 Task: Send an email with the signature Delaney King with the subject 'Meeting minutes' and the message 'I will need to review this proposal before providing a response.' from softage.1@softage.net to softage.8@softage.net,  softage.1@softage.net and softage.9@softage.net with CC to softage.10@softage.net with an attached document Business_case.docx
Action: Key pressed n
Screenshot: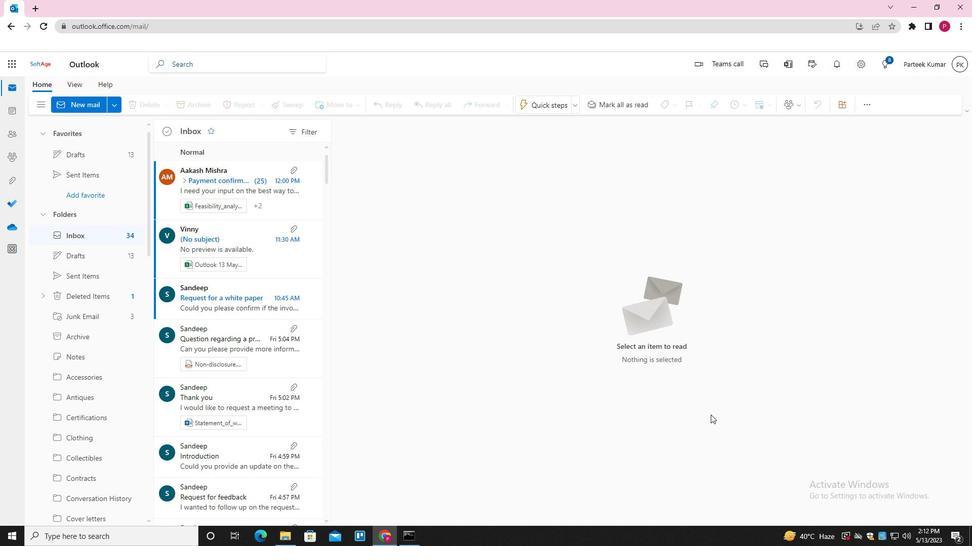 
Action: Mouse moved to (682, 104)
Screenshot: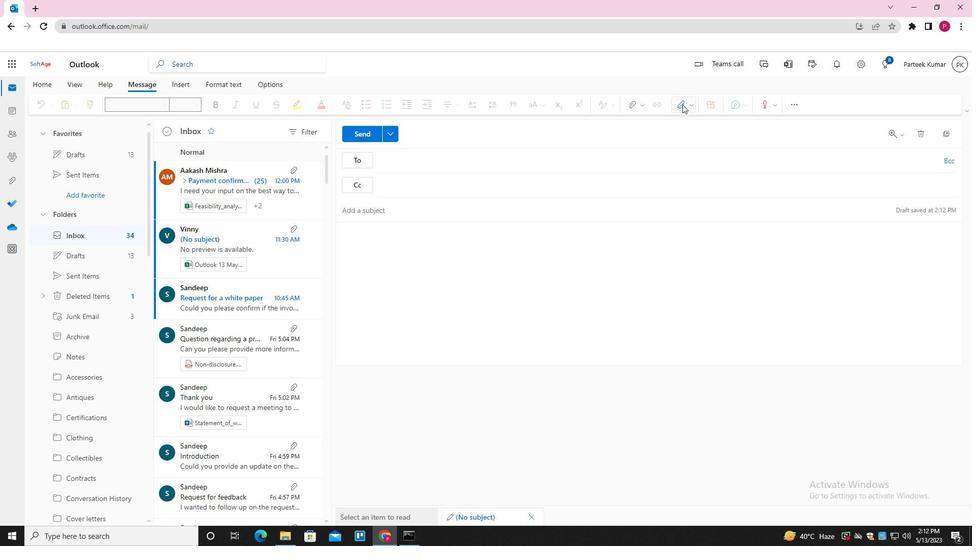 
Action: Mouse pressed left at (682, 104)
Screenshot: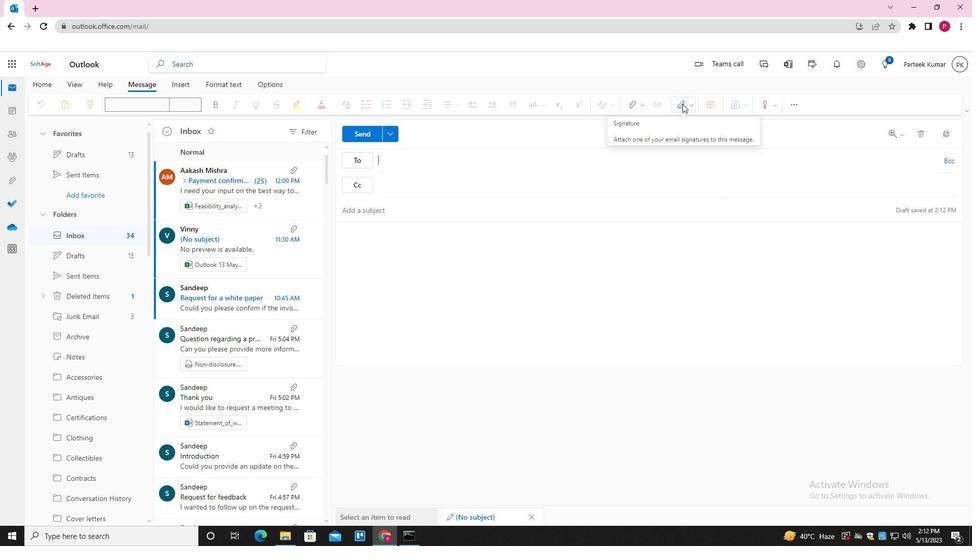 
Action: Mouse moved to (668, 144)
Screenshot: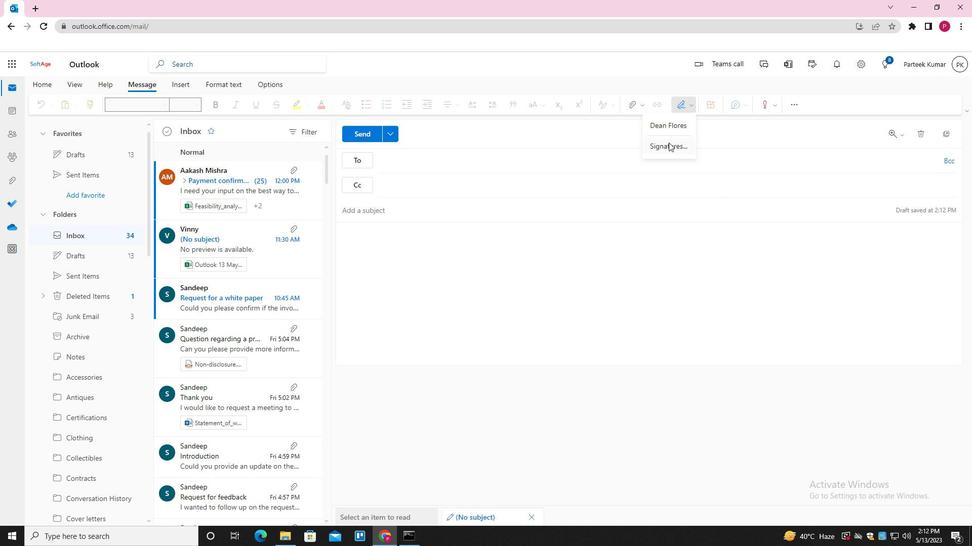 
Action: Mouse pressed left at (668, 144)
Screenshot: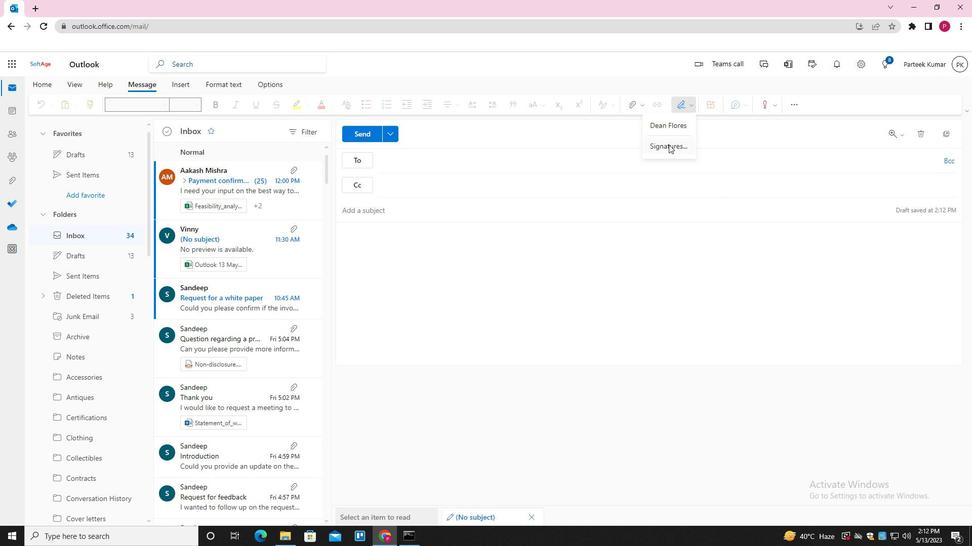 
Action: Mouse moved to (674, 184)
Screenshot: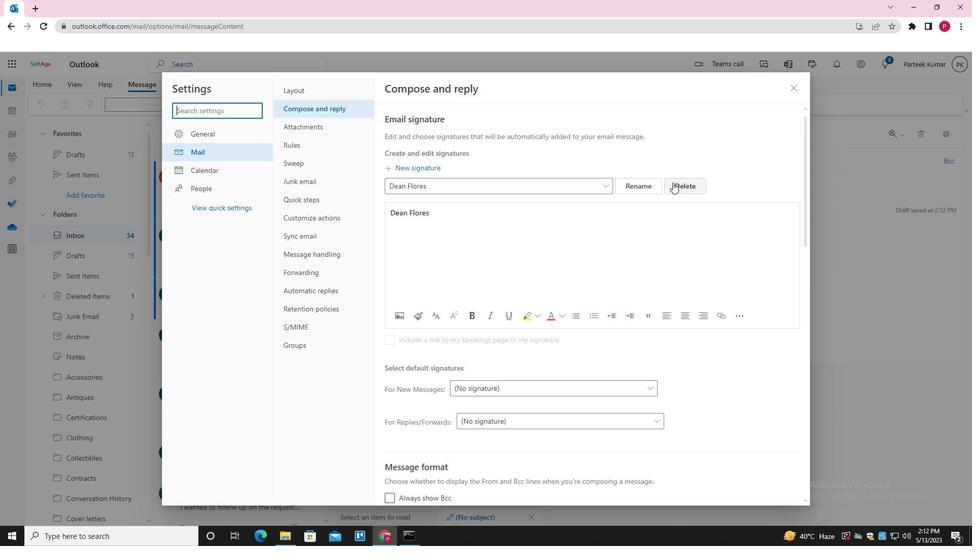 
Action: Mouse pressed left at (674, 184)
Screenshot: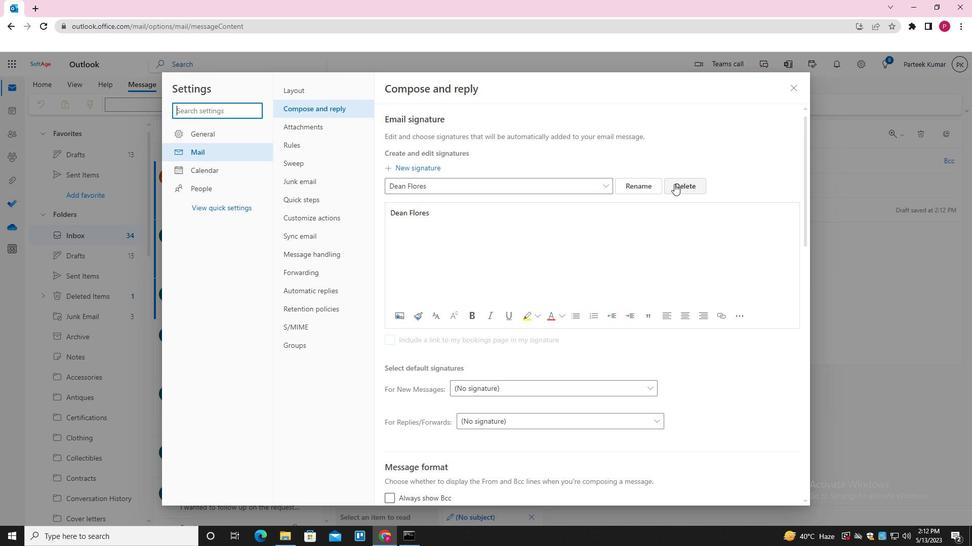 
Action: Mouse moved to (485, 183)
Screenshot: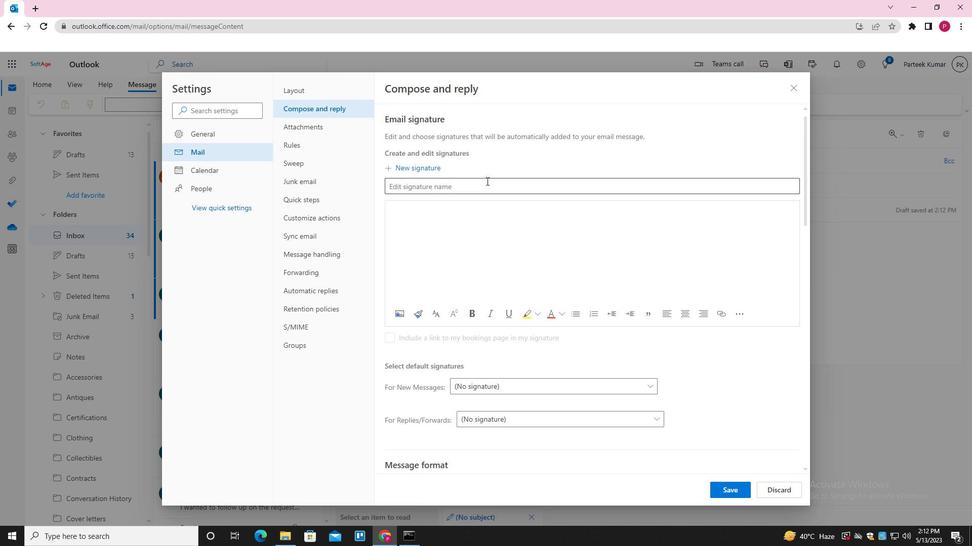 
Action: Mouse pressed left at (485, 183)
Screenshot: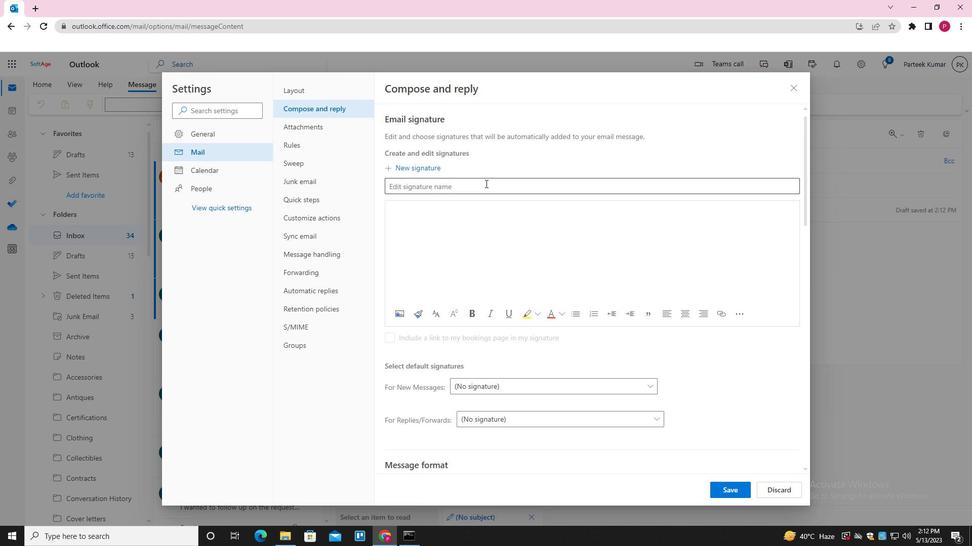 
Action: Key pressed <Key.shift><Key.shift><Key.shift><Key.shift><Key.shift>DELANEY<Key.space><Key.shift_r>KING<Key.space><Key.tab><Key.shift>DELANEY<Key.space><Key.shift_r>KING<Key.space>
Screenshot: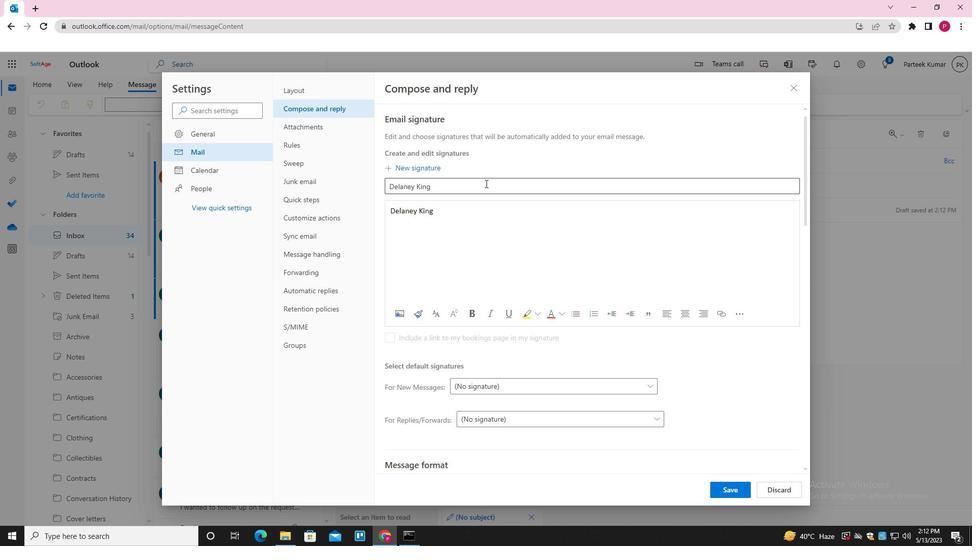 
Action: Mouse moved to (727, 490)
Screenshot: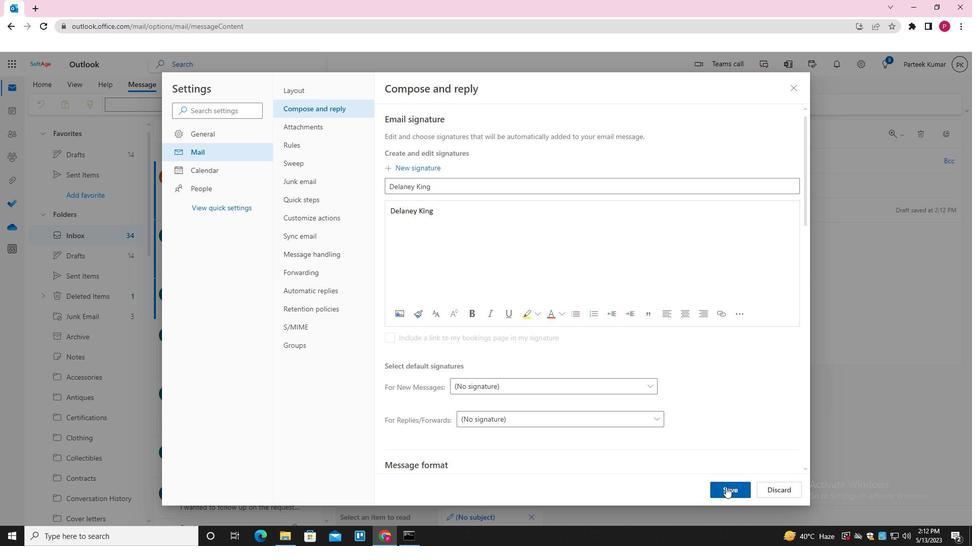 
Action: Mouse pressed left at (727, 490)
Screenshot: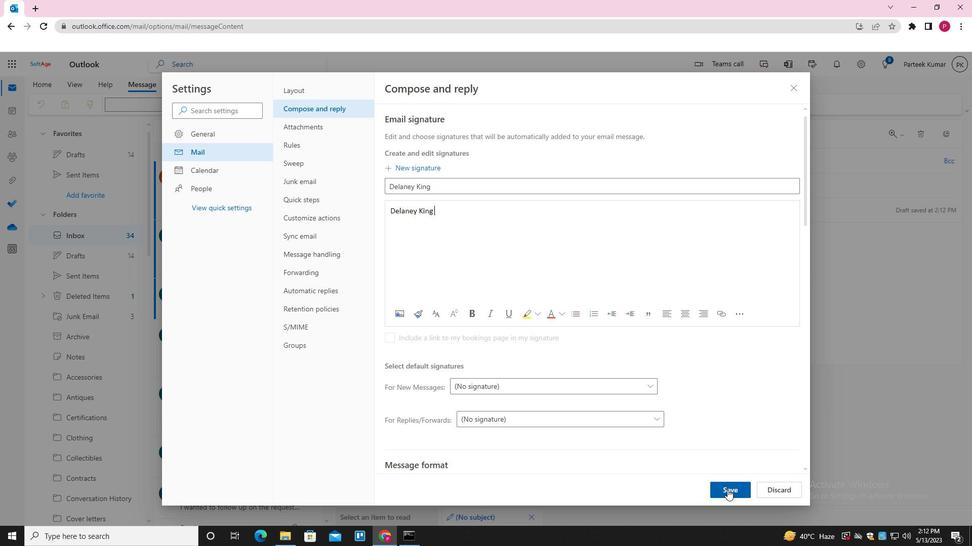 
Action: Mouse moved to (792, 89)
Screenshot: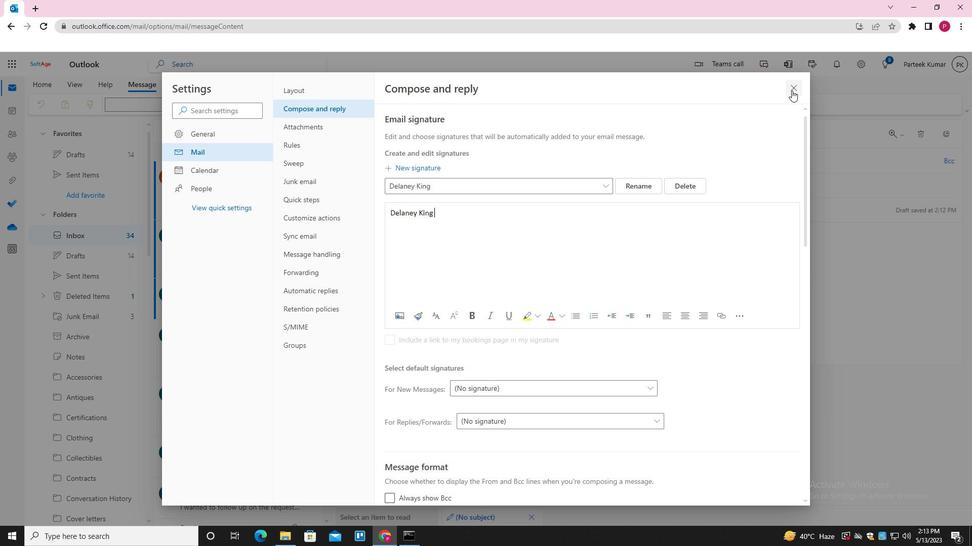 
Action: Mouse pressed left at (792, 89)
Screenshot: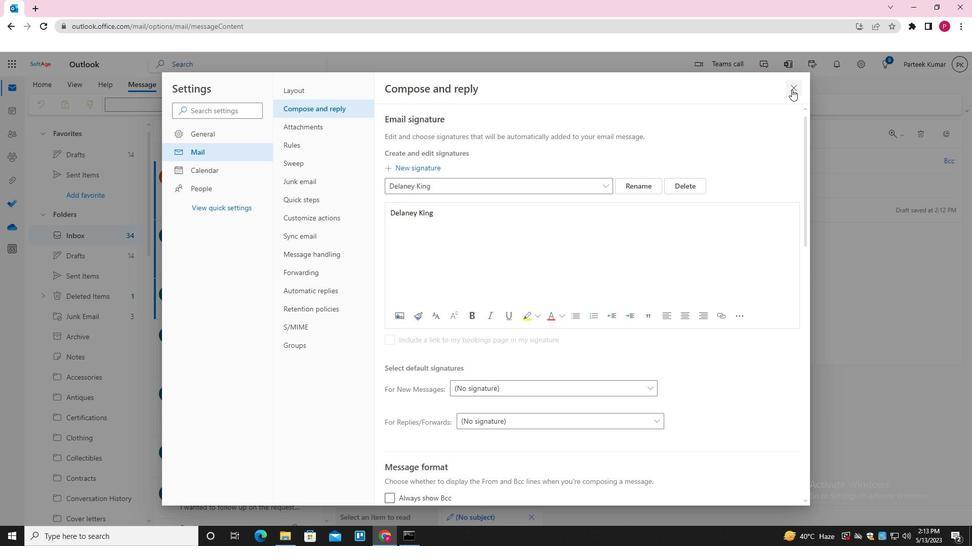 
Action: Mouse moved to (681, 107)
Screenshot: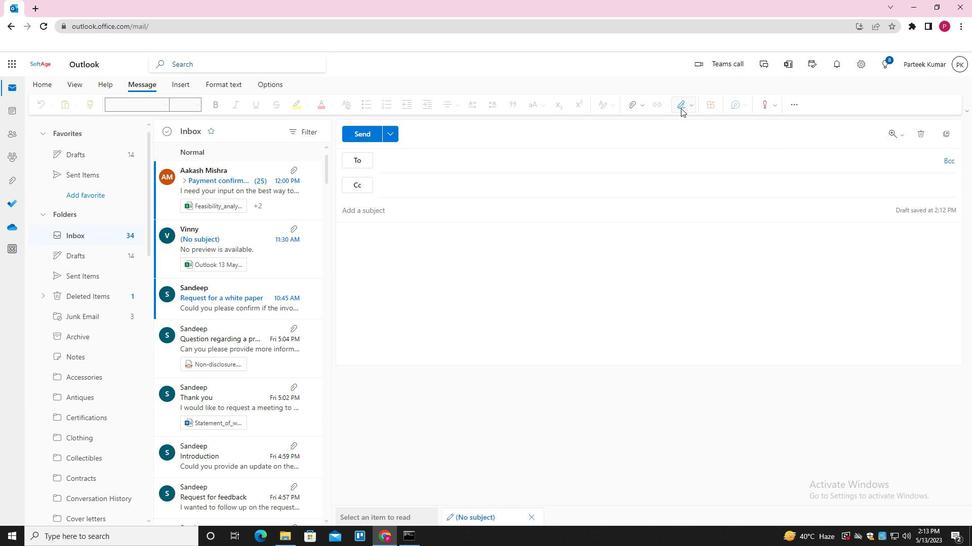
Action: Mouse pressed left at (681, 107)
Screenshot: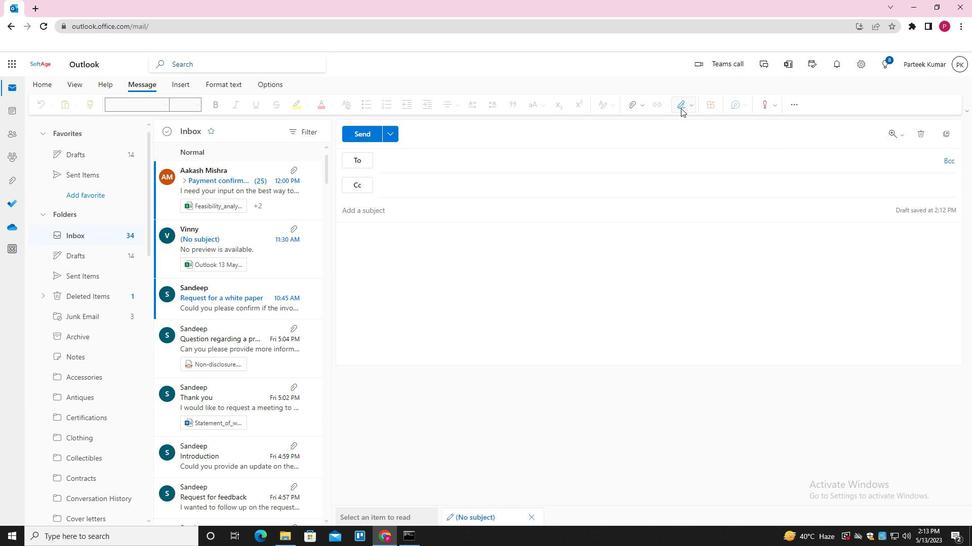 
Action: Mouse moved to (666, 127)
Screenshot: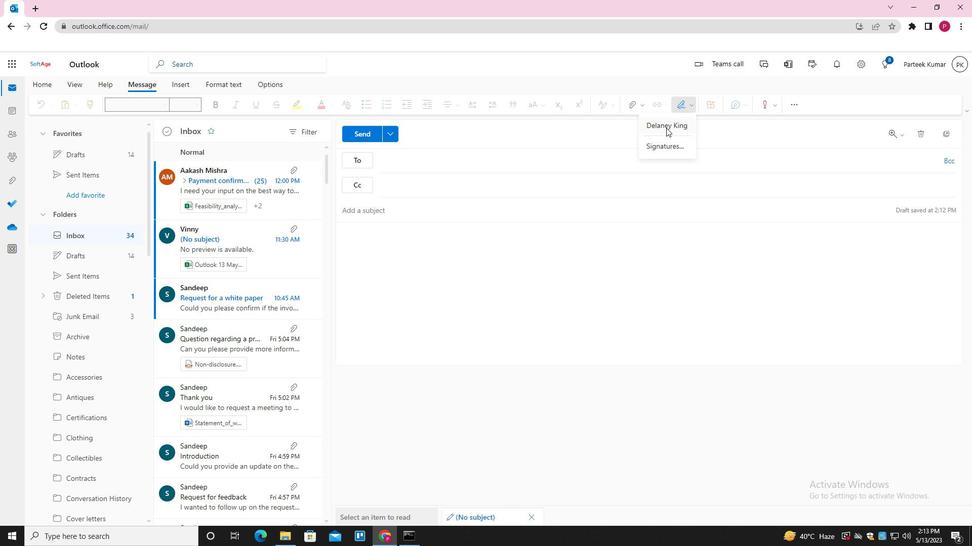 
Action: Mouse pressed left at (666, 127)
Screenshot: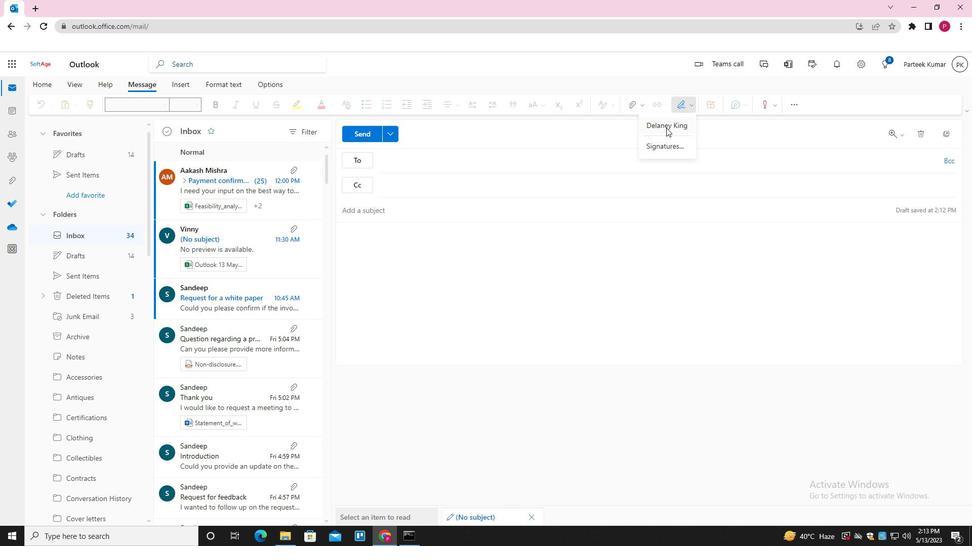 
Action: Mouse moved to (425, 210)
Screenshot: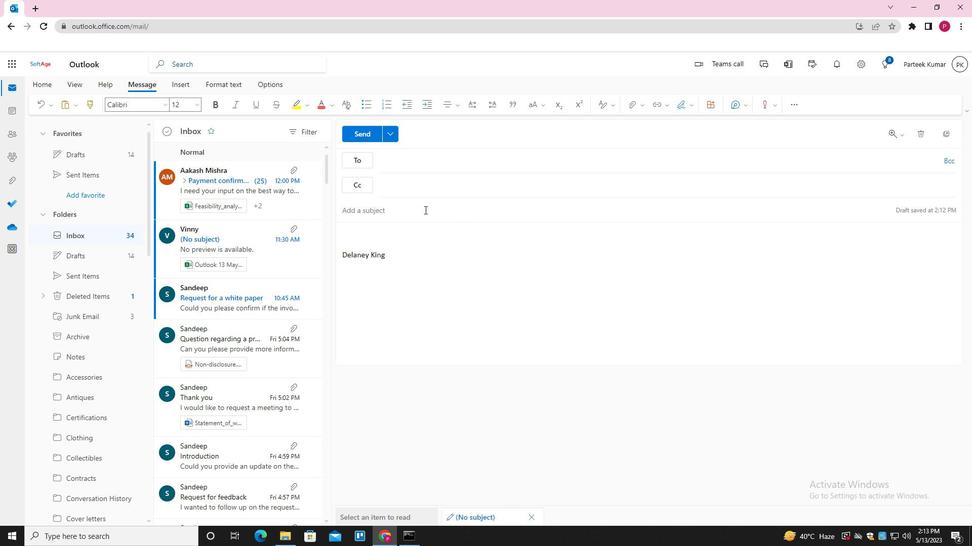 
Action: Mouse pressed left at (425, 210)
Screenshot: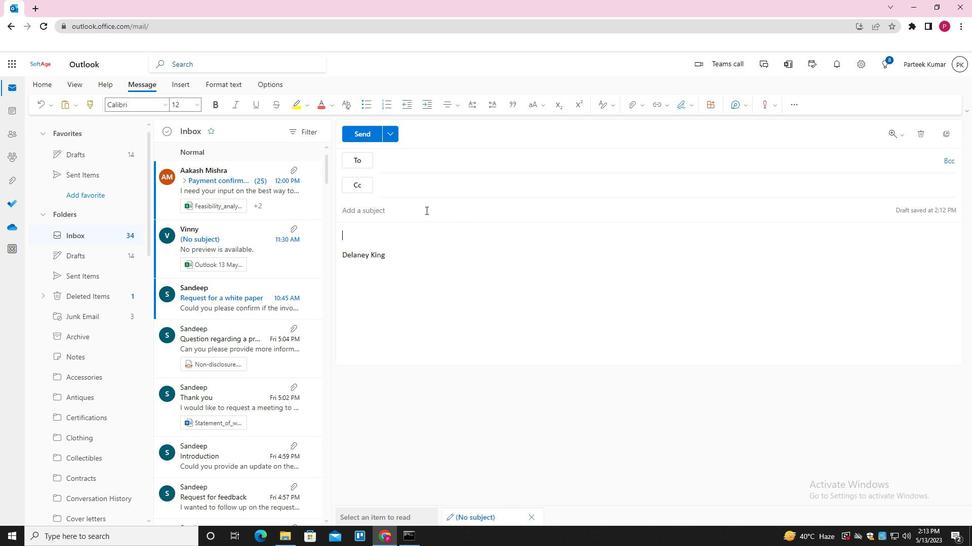
Action: Key pressed <Key.shift_r>MEETING<Key.space>MINITES<Key.backspace><Key.backspace><Key.backspace><Key.backspace>UTES<Key.space><Key.tab><Key.shift_r>I<Key.space>WILL<Key.space>NEED<Key.space>TO<Key.space>REVIEW<Key.space>THIS<Key.space>PROPOSAL<Key.space>BEFORE<Key.space>PROVIDING<Key.space>A<Key.space>RESPONSE<Key.space>
Screenshot: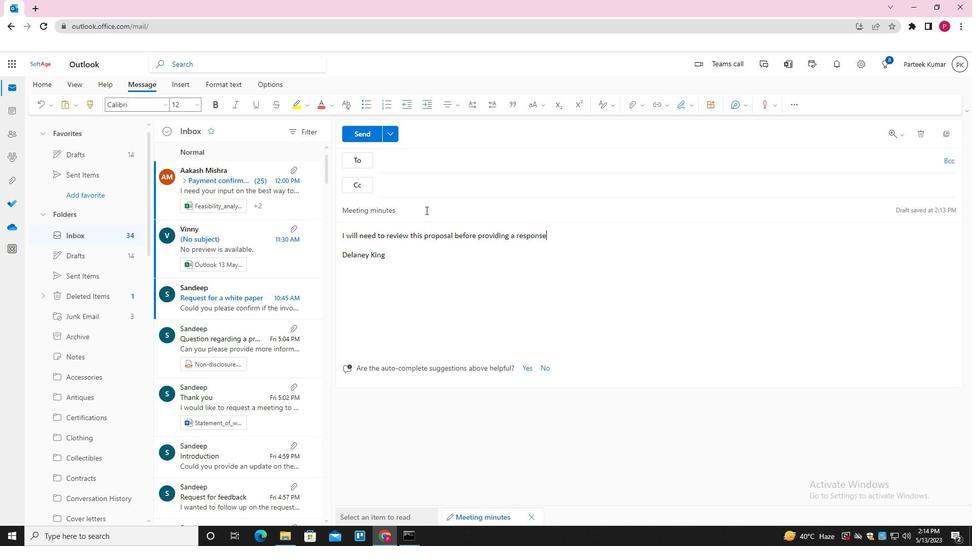 
Action: Mouse moved to (455, 163)
Screenshot: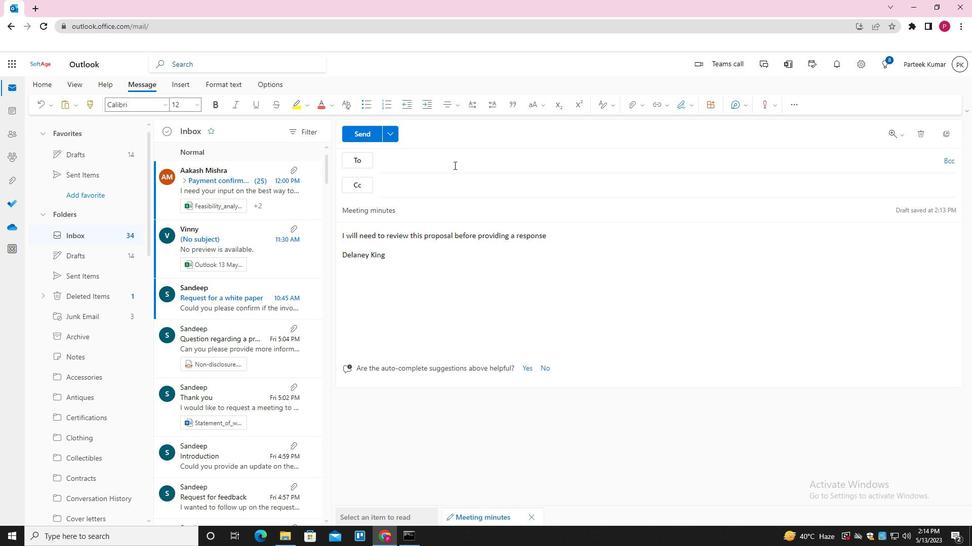 
Action: Mouse pressed left at (455, 163)
Screenshot: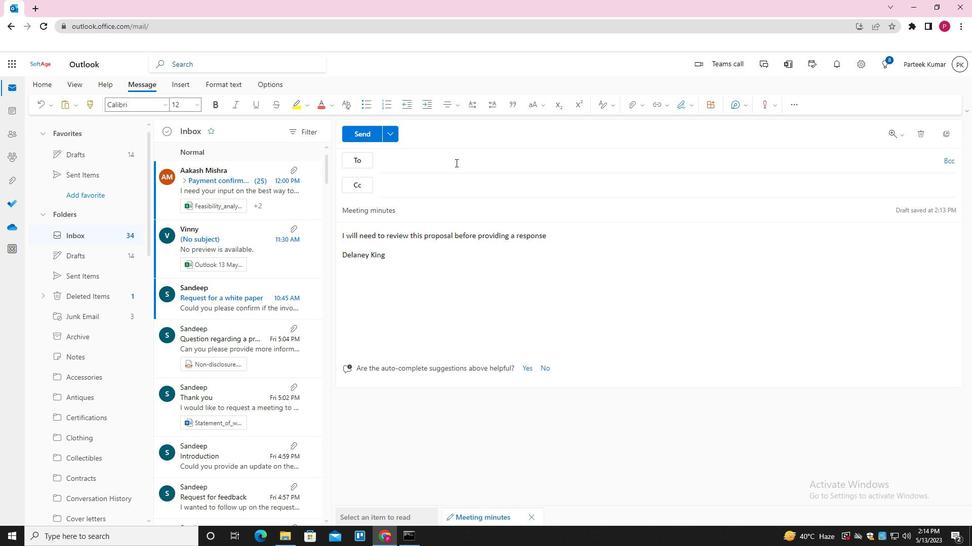
Action: Key pressed SOFTAGE.8<Key.shift>@SOFTAGE.NET<Key.enter>SOFTAGE.1<Key.shift>@SOFTAGE.NET<Key.enter>SOFTAGE.9<Key.shift>@SOFTAGE.NET<Key.enter><Key.tab>SOFTAGE.10<Key.shift>@SOFTAGE.NET<Key.enter>
Screenshot: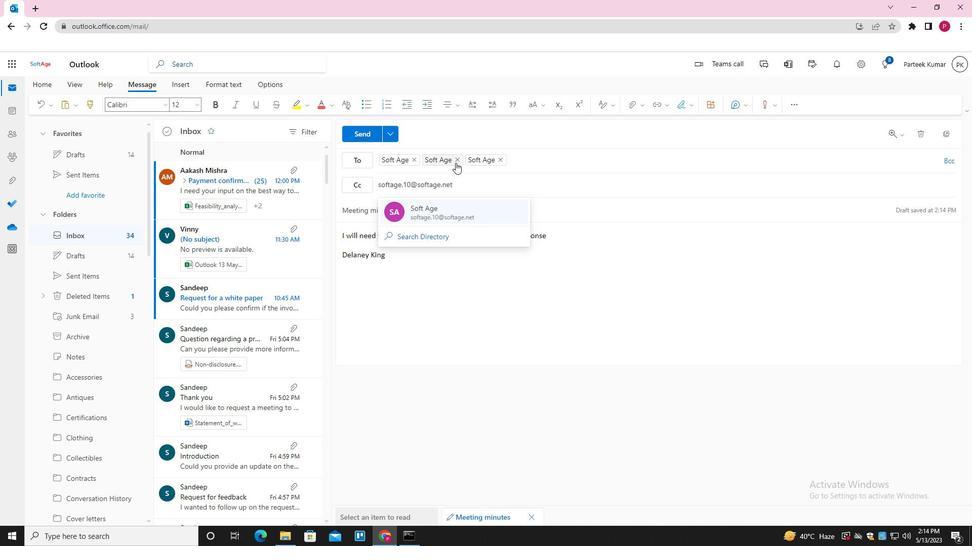 
Action: Mouse moved to (631, 103)
Screenshot: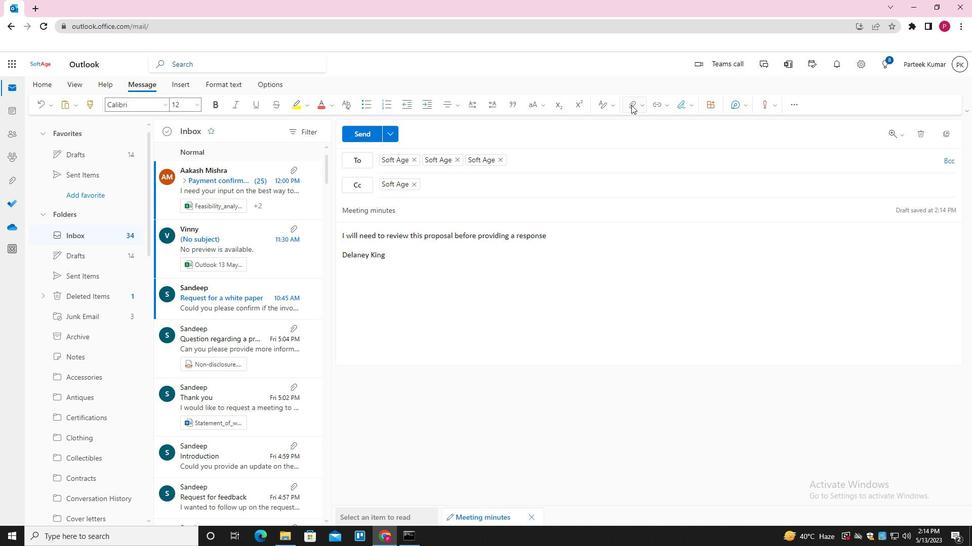 
Action: Mouse pressed left at (631, 103)
Screenshot: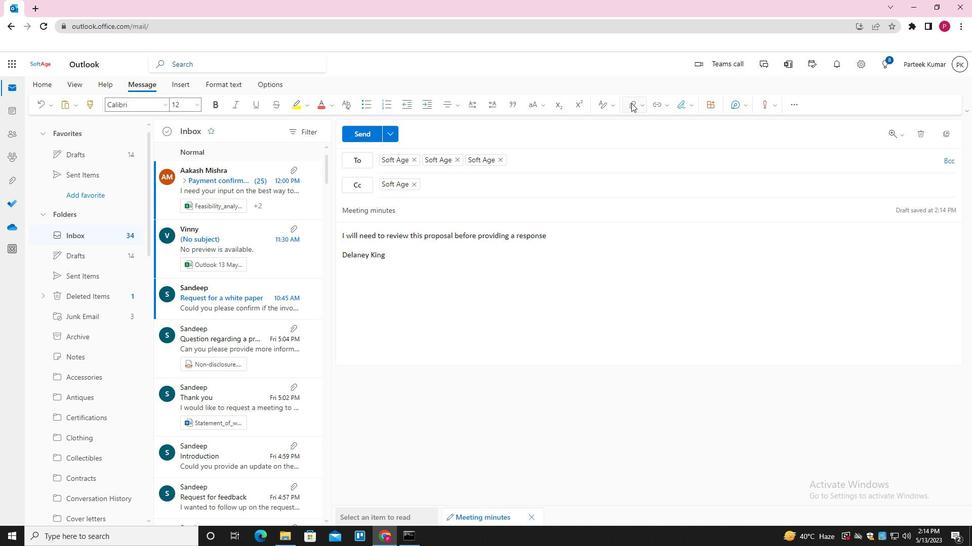 
Action: Mouse moved to (607, 124)
Screenshot: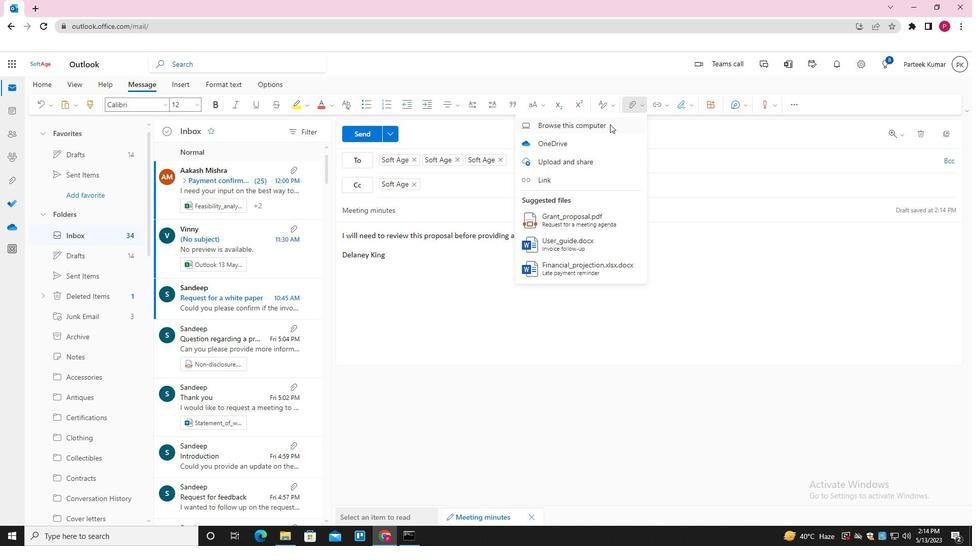 
Action: Mouse pressed left at (607, 124)
Screenshot: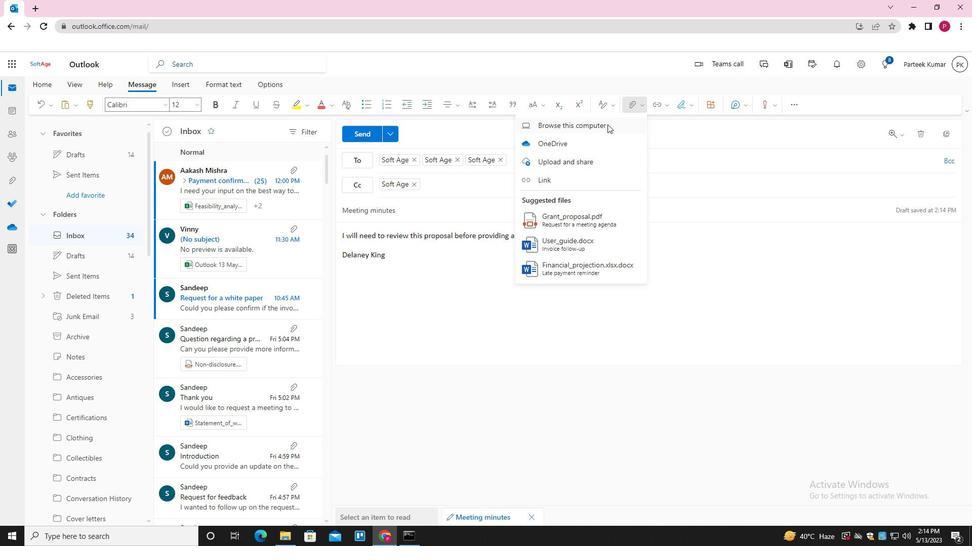 
Action: Mouse moved to (175, 88)
Screenshot: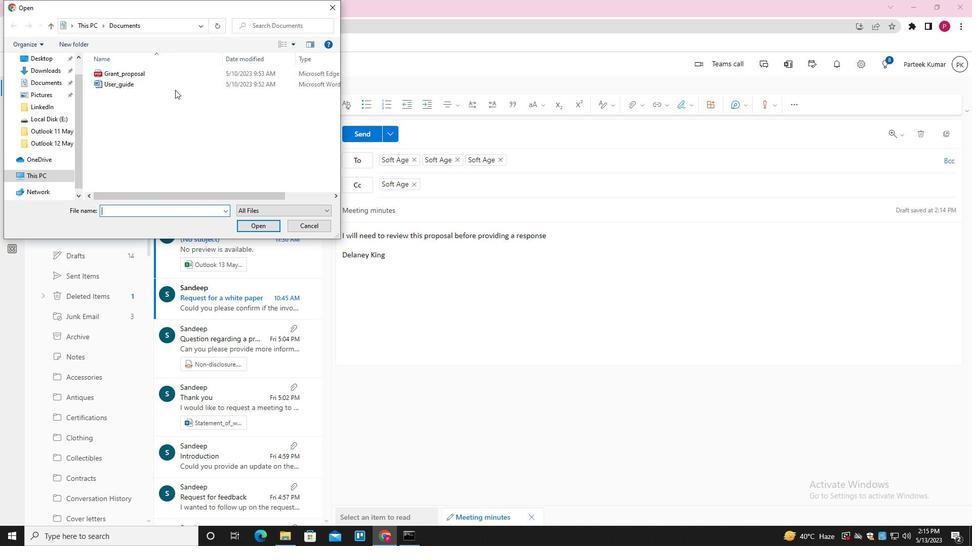 
Action: Mouse pressed left at (175, 88)
Screenshot: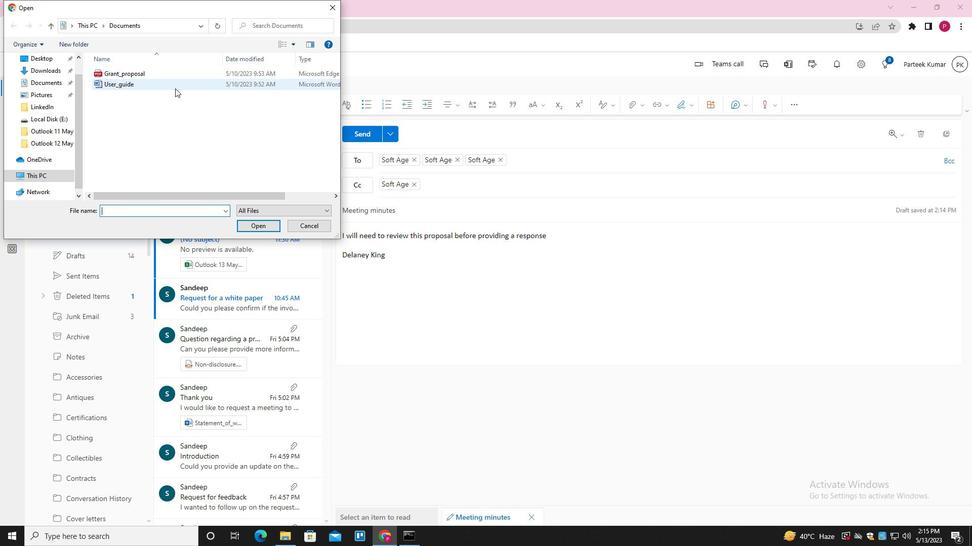 
Action: Key pressed <Key.f2><Key.shift_r>BUSIB<Key.backspace>MESS<Key.shift_r><Key.shift_r><Key.shift_r><Key.shift_r>_CASE<Key.space><Key.enter>
Screenshot: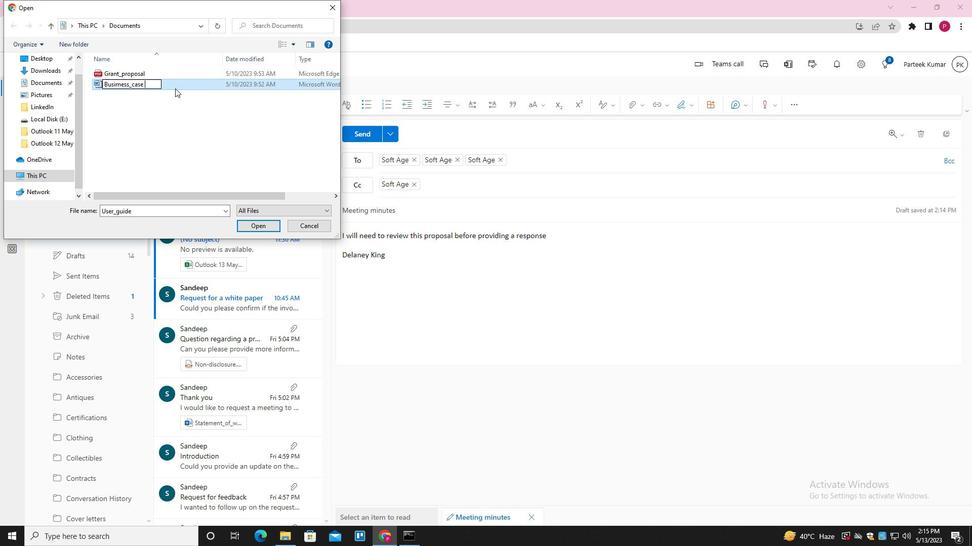 
Action: Mouse pressed left at (175, 88)
Screenshot: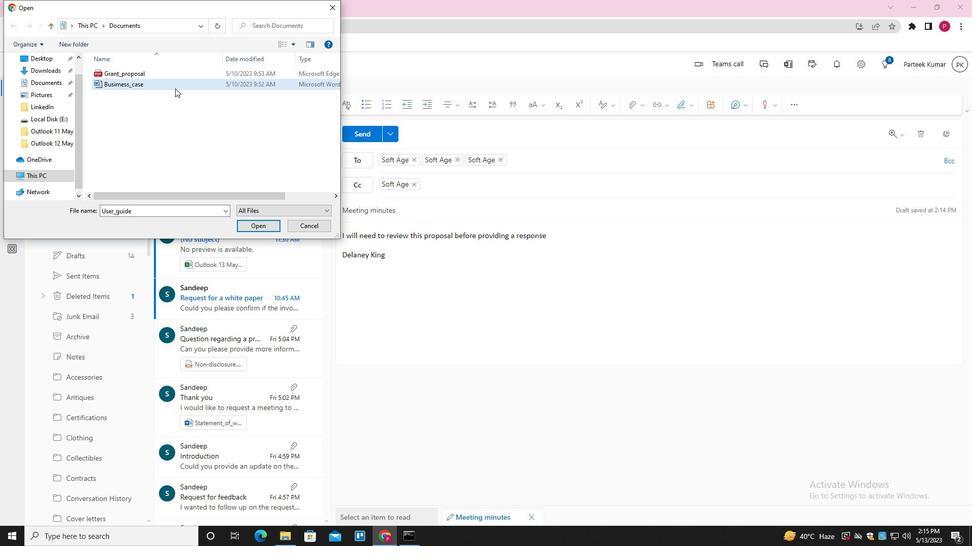 
Action: Mouse moved to (252, 224)
Screenshot: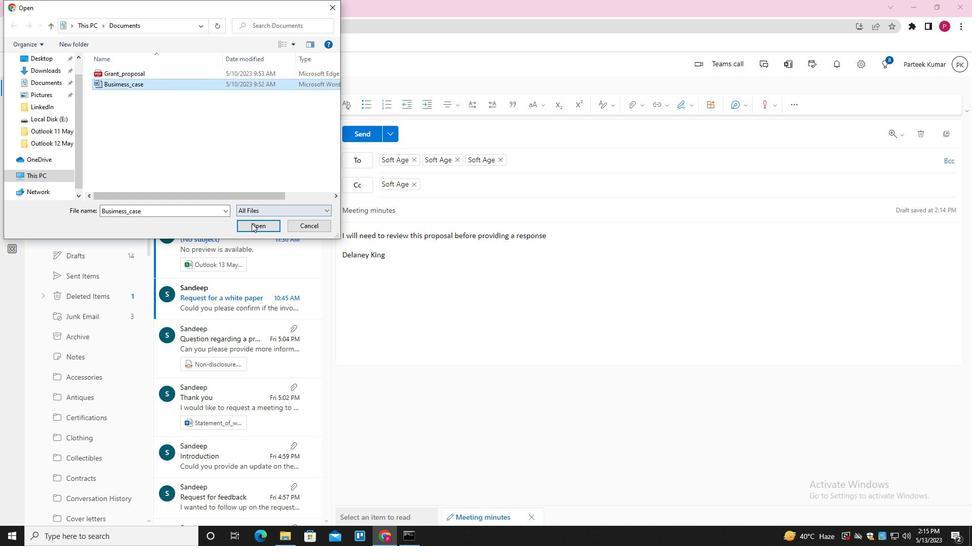 
Action: Mouse pressed left at (252, 224)
Screenshot: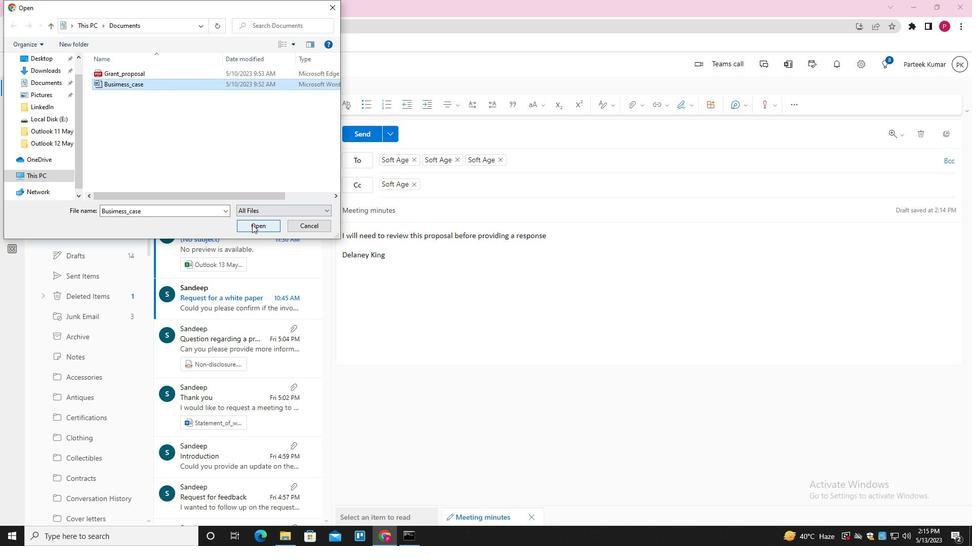 
Action: Mouse moved to (366, 134)
Screenshot: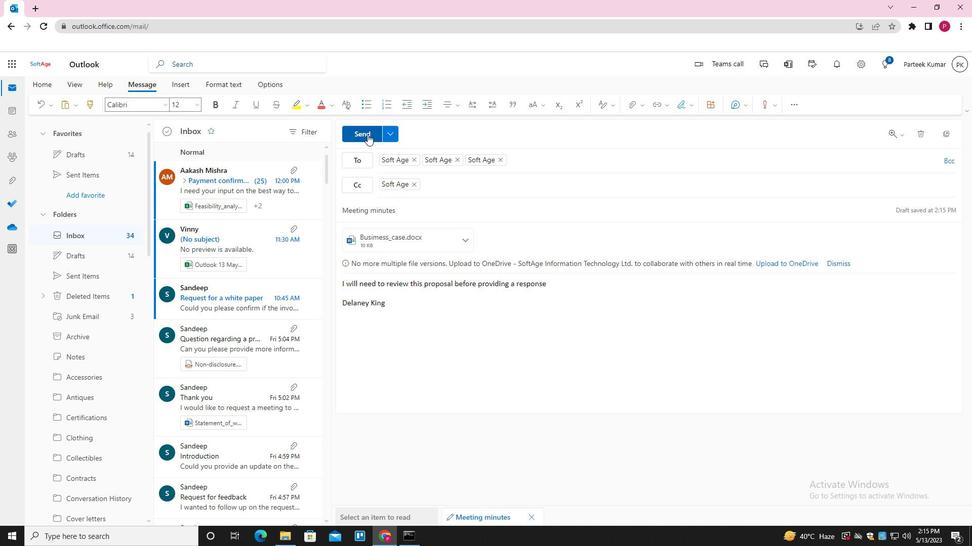 
Action: Mouse pressed left at (366, 134)
Screenshot: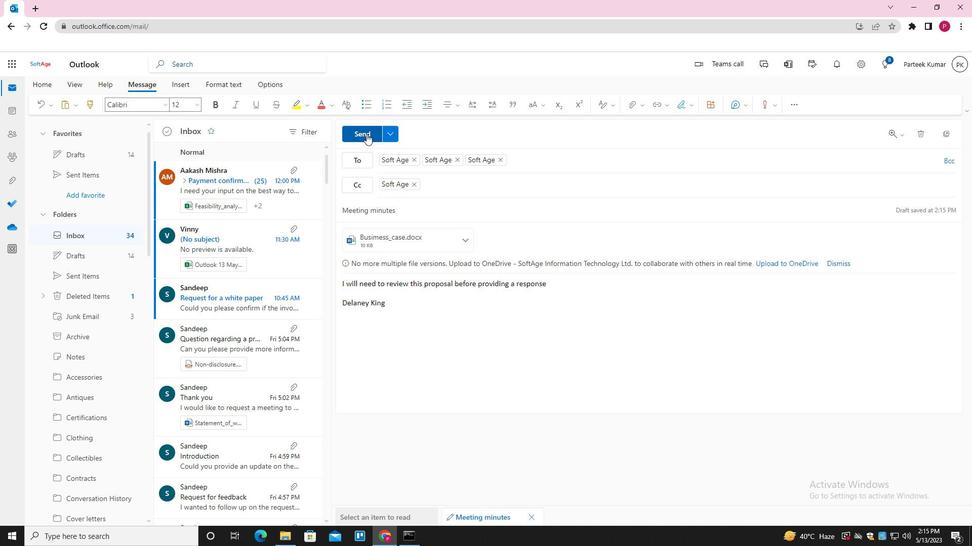 
Action: Mouse moved to (388, 203)
Screenshot: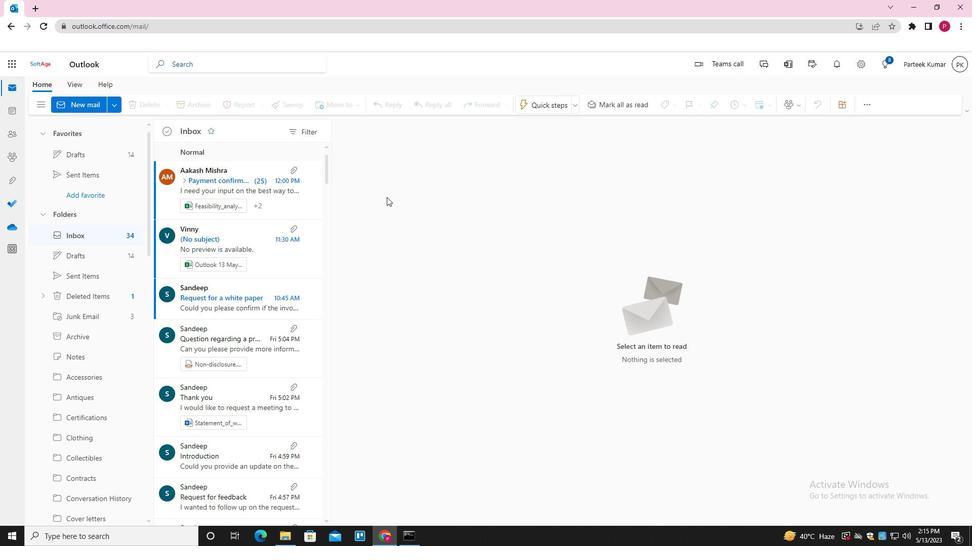 
